 Task: Create in the project TranslateForge and in the Backlog issue 'Inconsistent formatting of date/time fields' a child issue 'Automated testing infrastructure disaster recovery remediation and optimization', and assign it to team member softage.4@softage.net.
Action: Mouse moved to (218, 58)
Screenshot: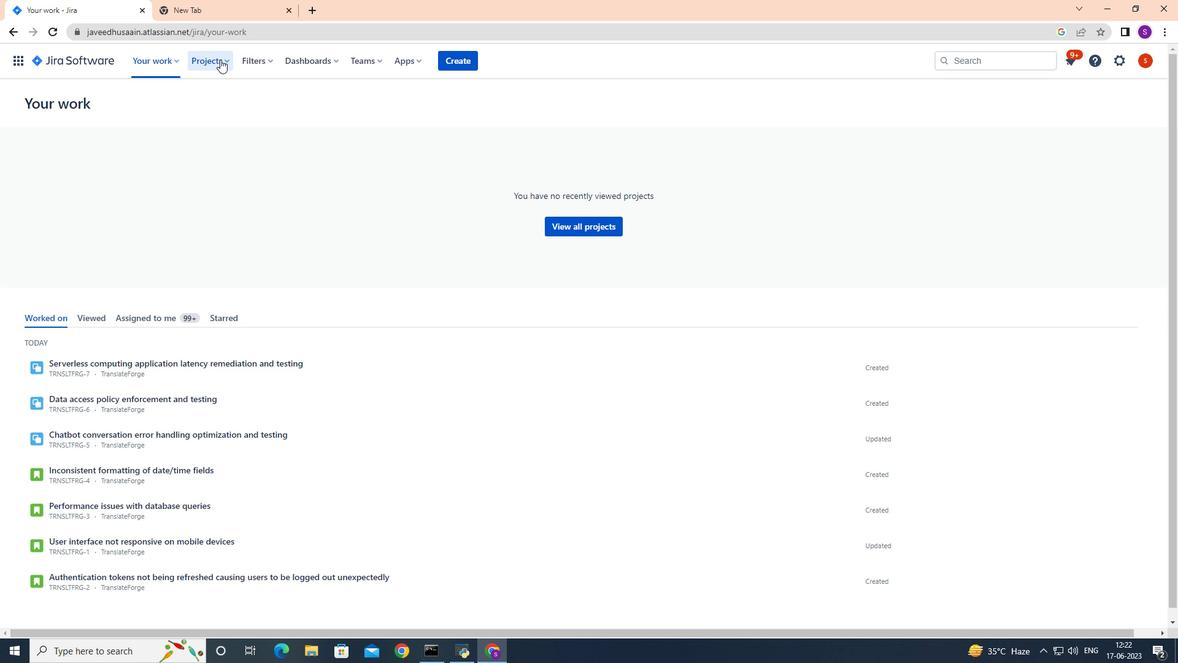 
Action: Mouse pressed left at (218, 58)
Screenshot: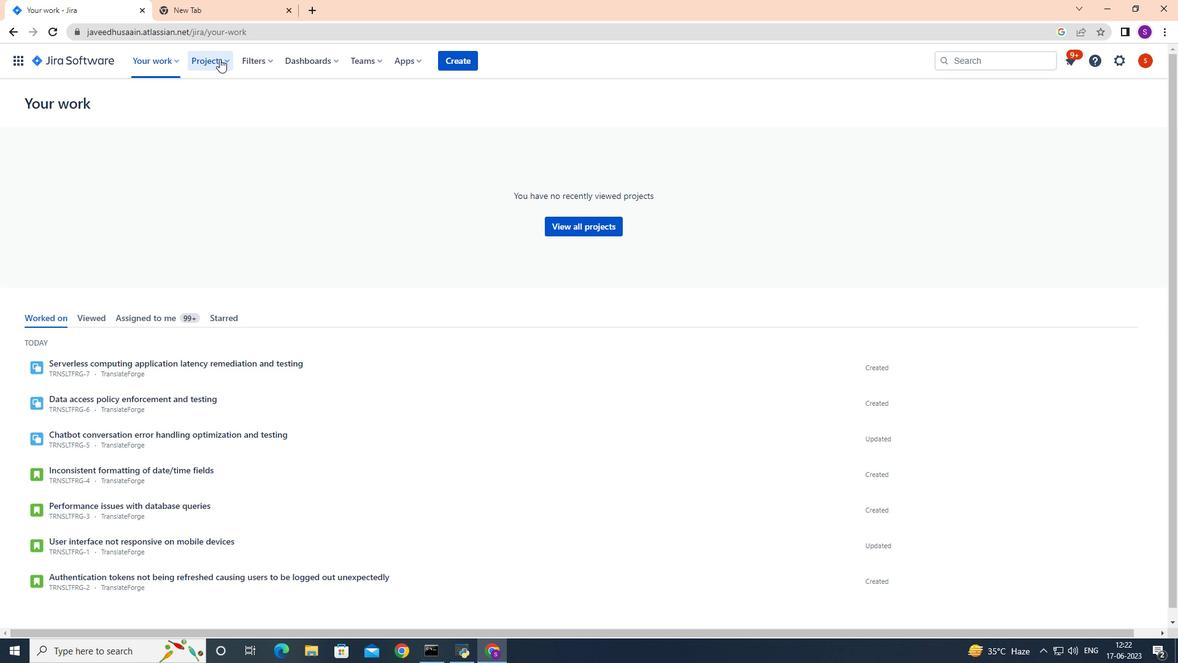 
Action: Mouse moved to (242, 116)
Screenshot: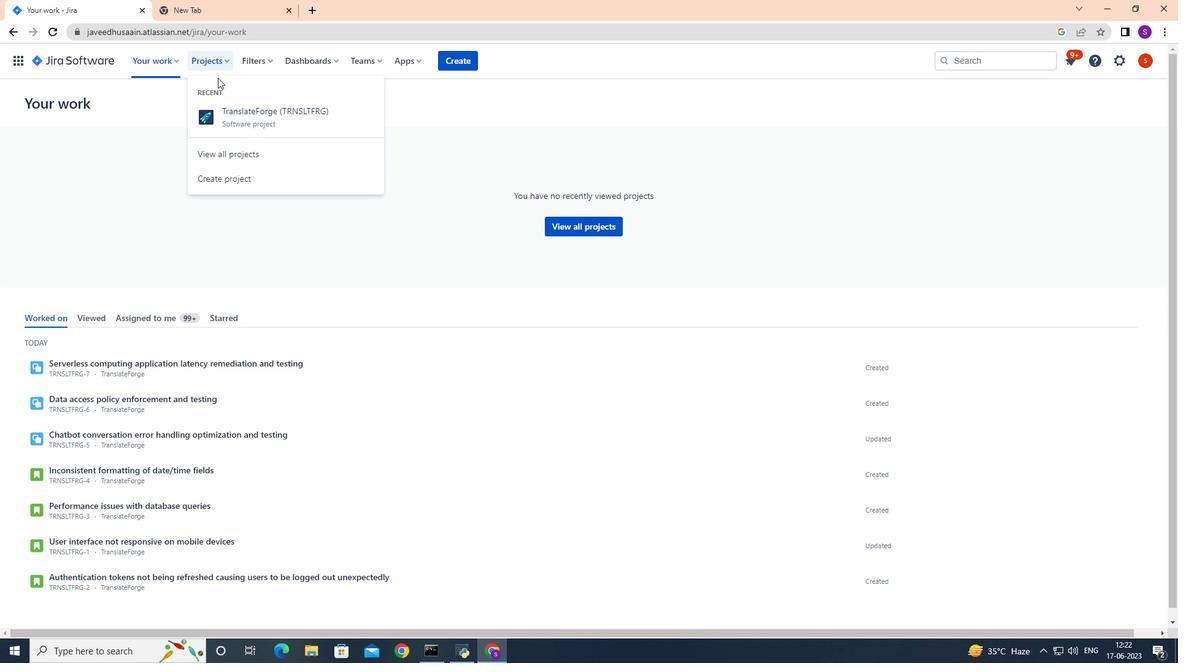 
Action: Mouse pressed left at (242, 116)
Screenshot: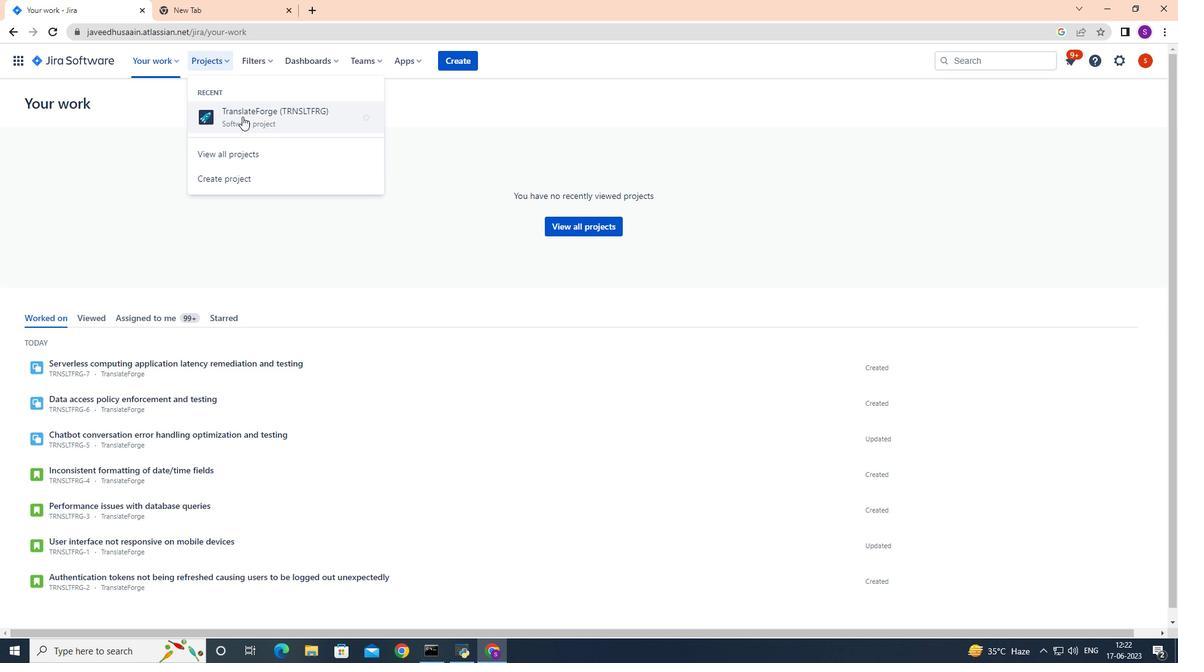 
Action: Mouse moved to (55, 189)
Screenshot: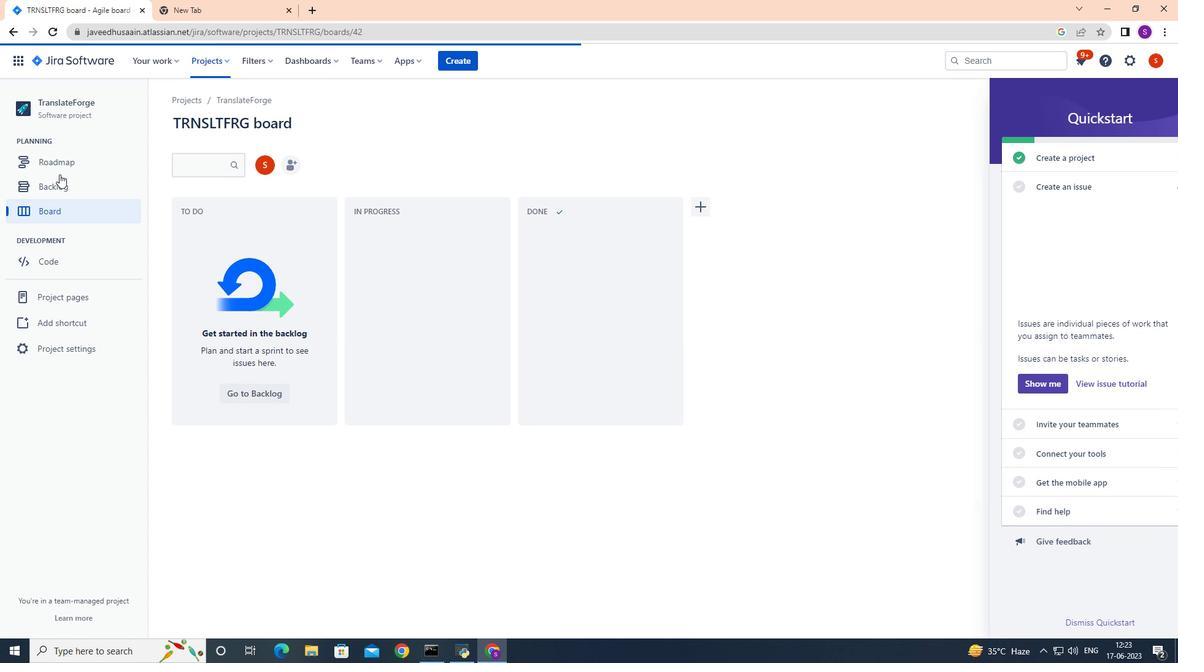 
Action: Mouse pressed left at (55, 189)
Screenshot: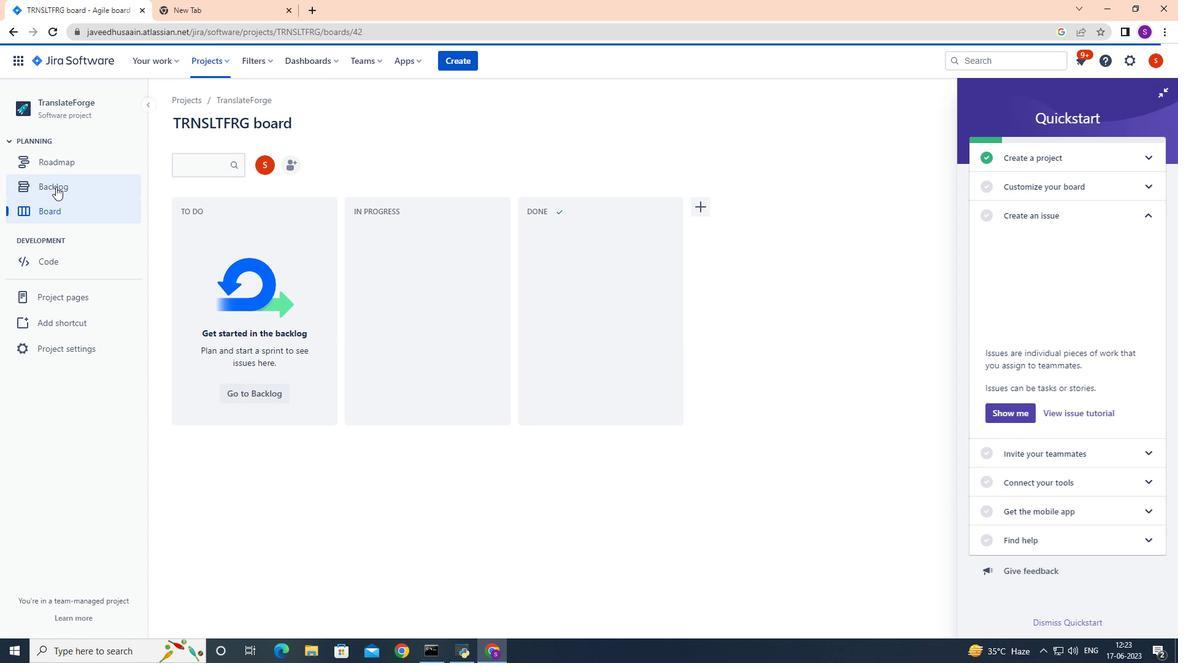 
Action: Mouse moved to (410, 326)
Screenshot: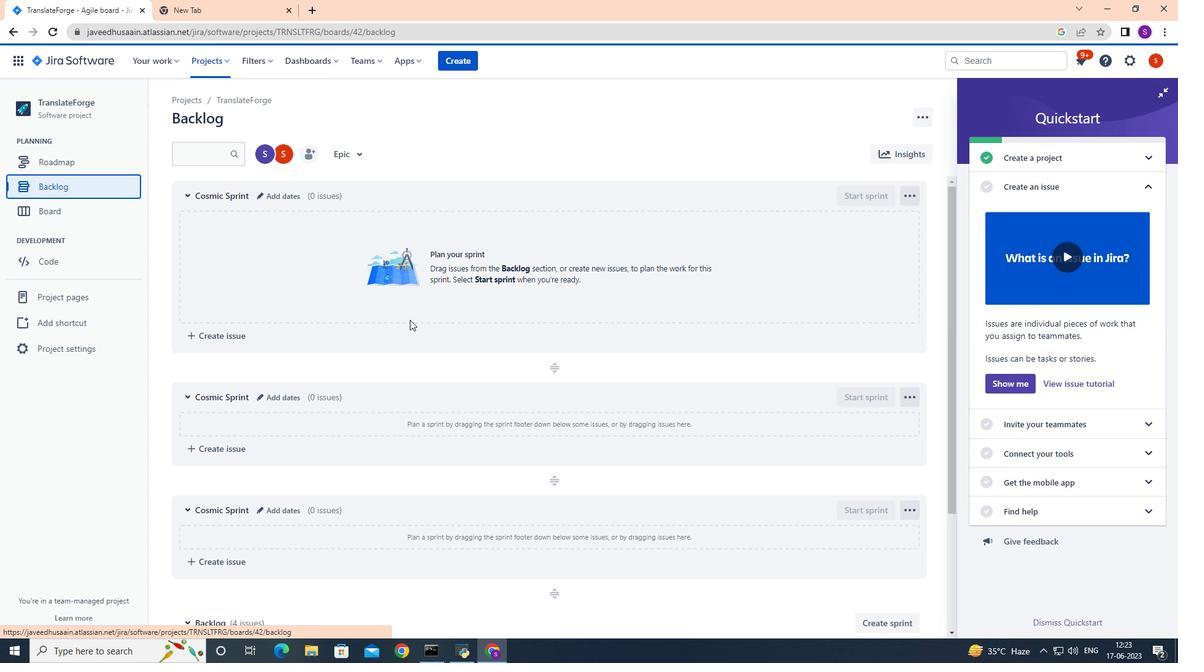 
Action: Mouse scrolled (410, 323) with delta (0, 0)
Screenshot: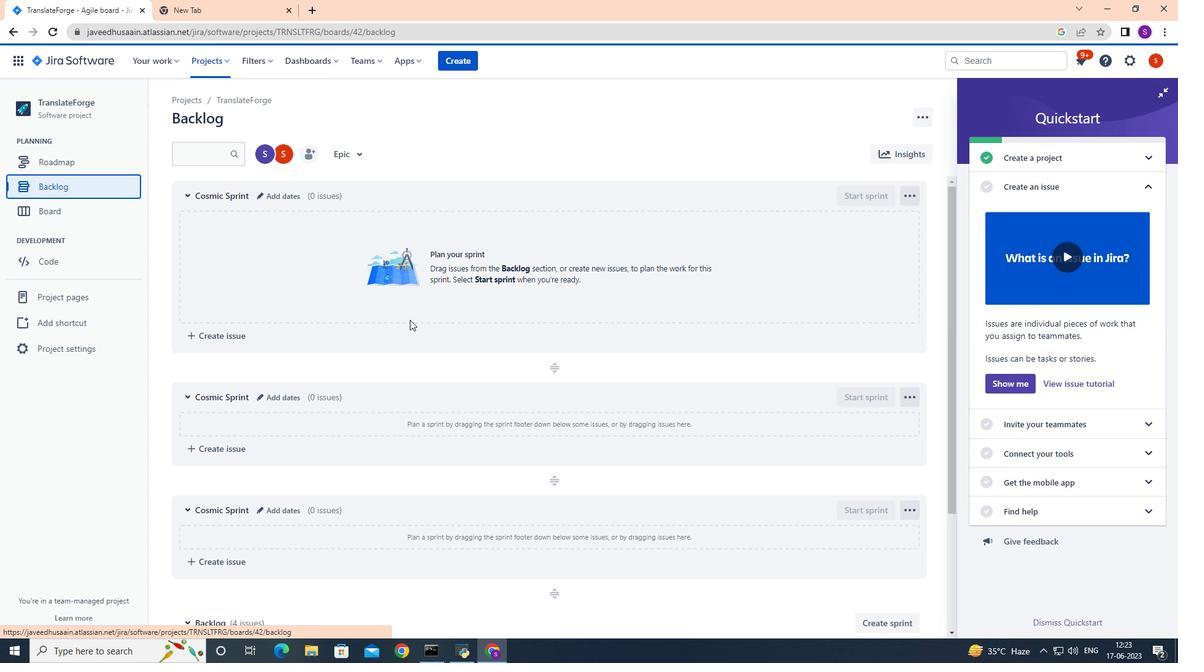 
Action: Mouse moved to (410, 334)
Screenshot: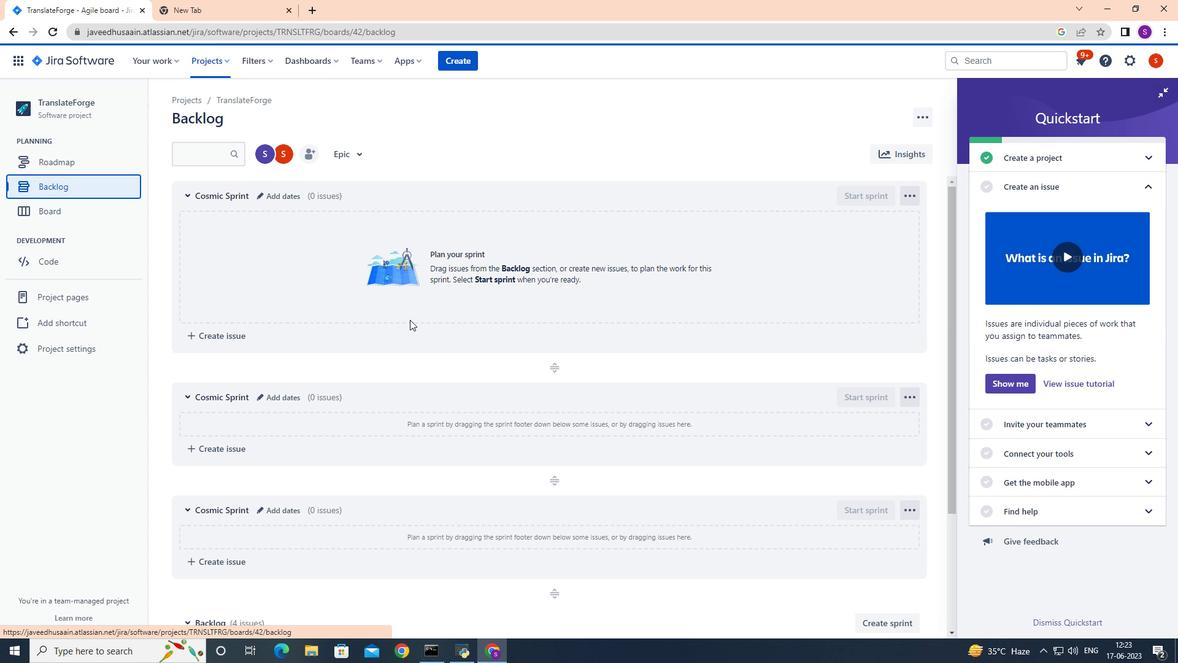 
Action: Mouse scrolled (410, 332) with delta (0, 0)
Screenshot: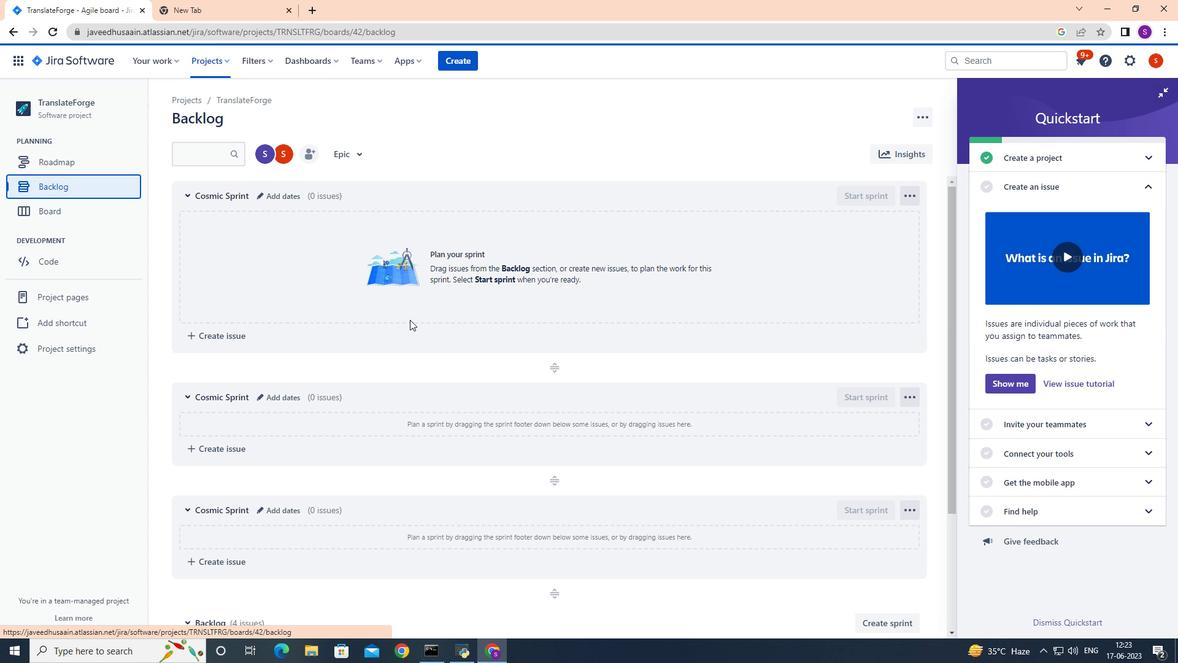 
Action: Mouse moved to (410, 335)
Screenshot: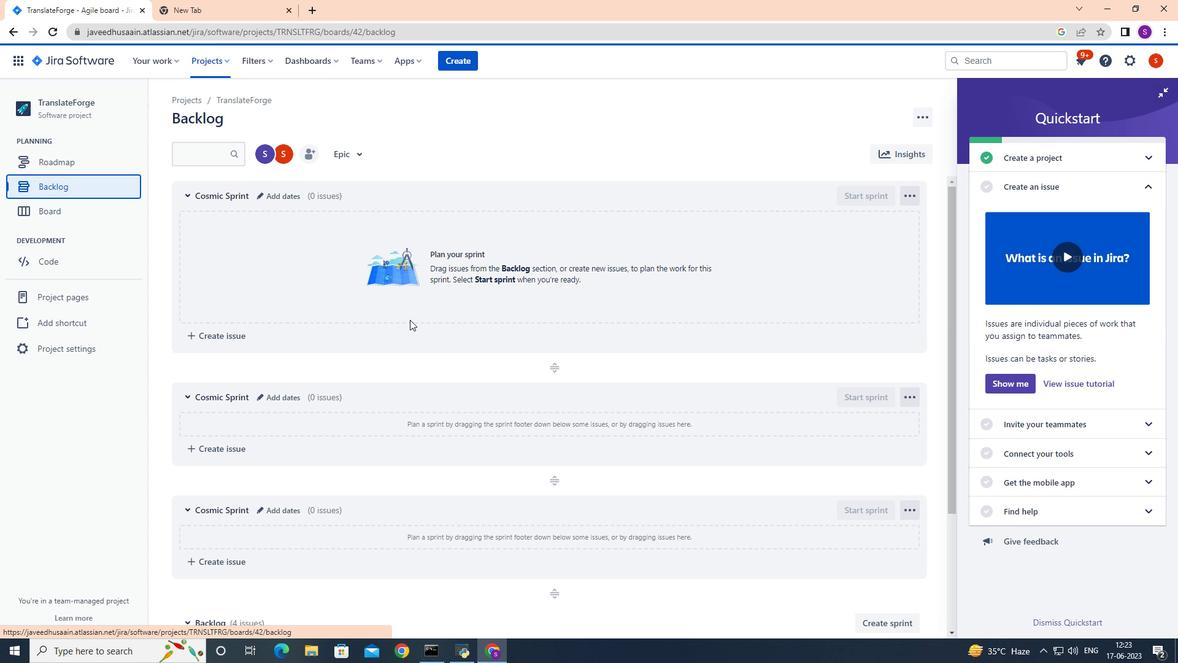 
Action: Mouse scrolled (410, 334) with delta (0, 0)
Screenshot: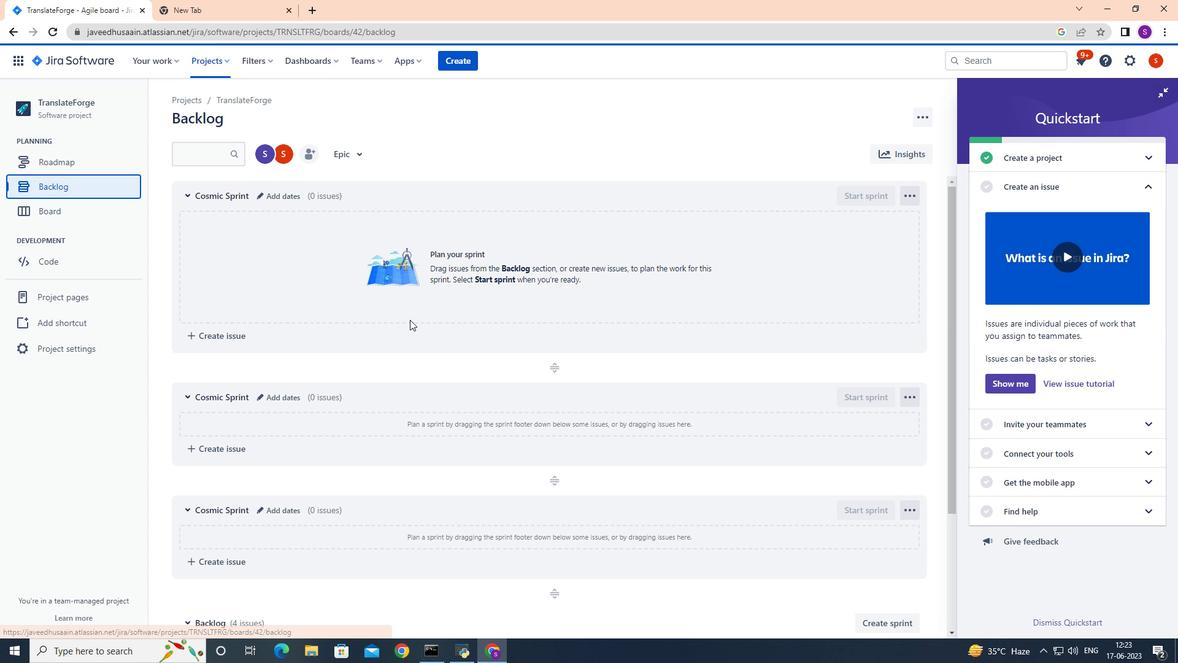 
Action: Mouse scrolled (410, 334) with delta (0, 0)
Screenshot: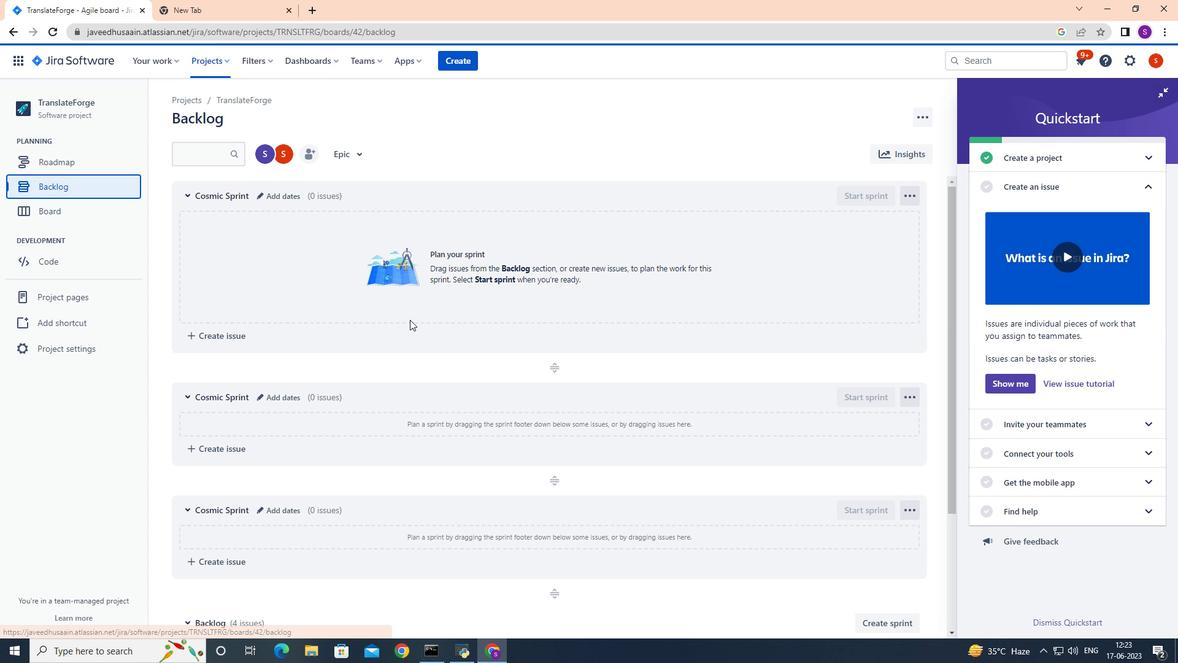 
Action: Mouse scrolled (410, 334) with delta (0, 0)
Screenshot: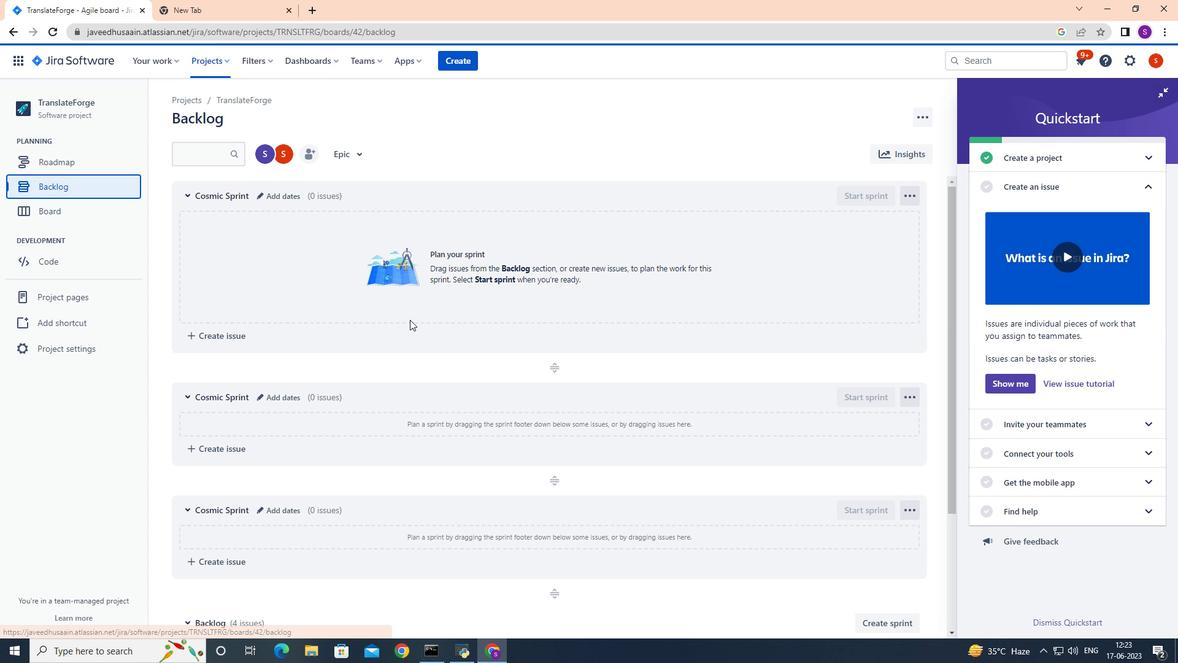 
Action: Mouse scrolled (410, 334) with delta (0, 0)
Screenshot: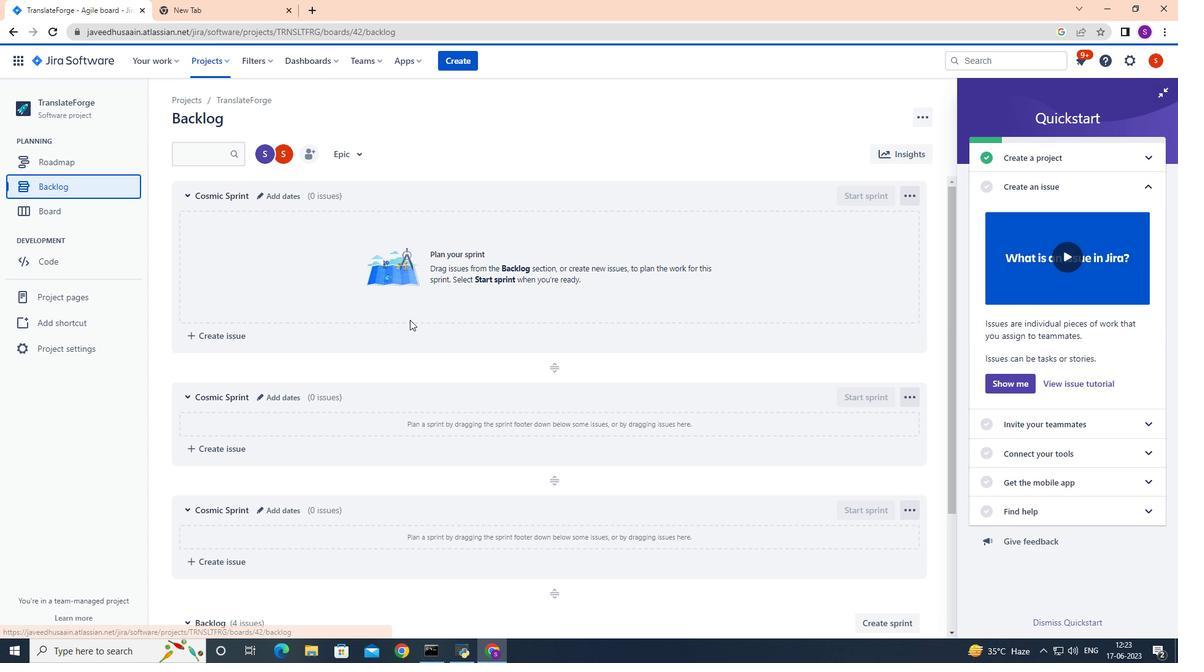
Action: Mouse scrolled (410, 334) with delta (0, 0)
Screenshot: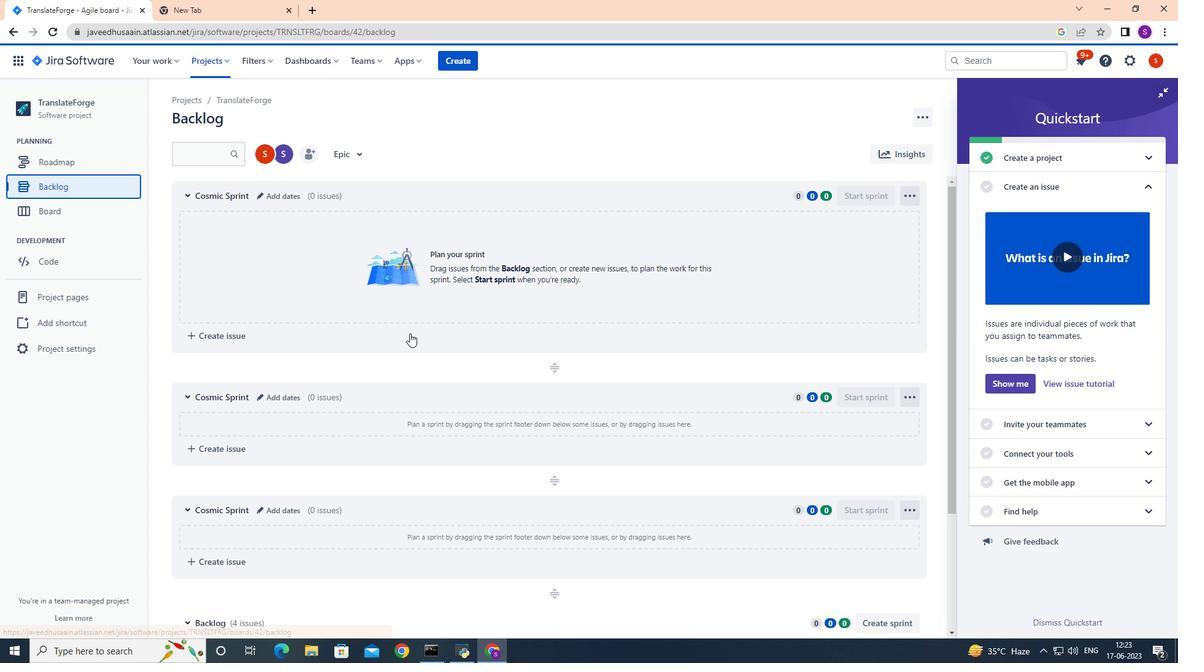 
Action: Mouse scrolled (410, 334) with delta (0, 0)
Screenshot: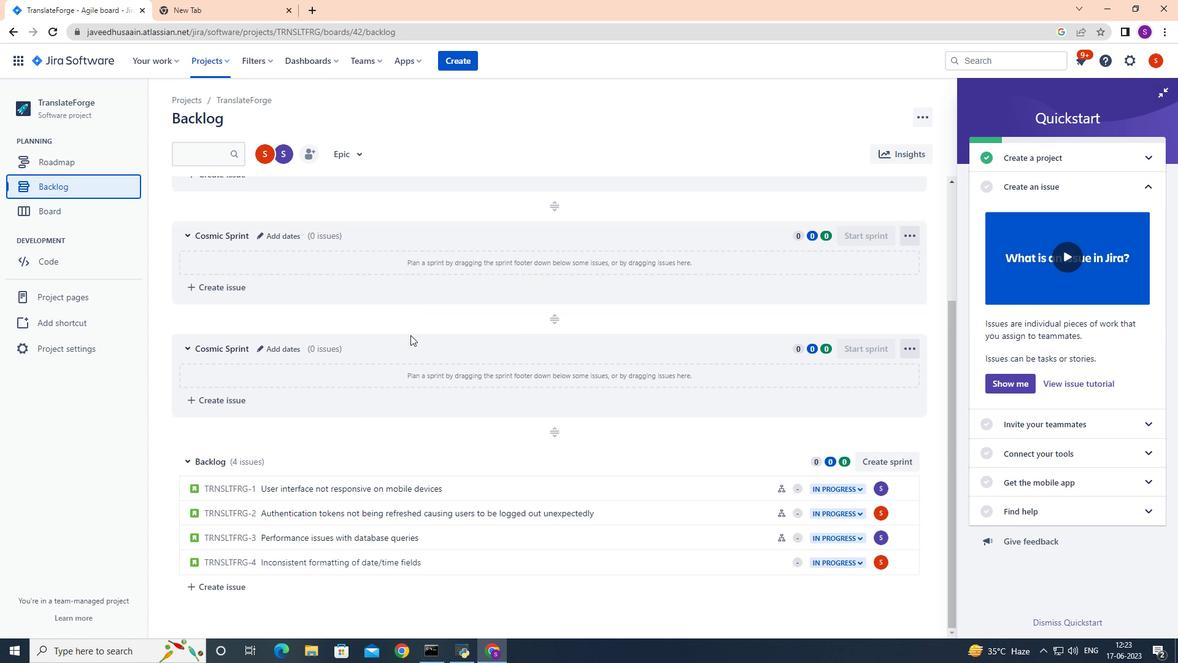 
Action: Mouse scrolled (410, 334) with delta (0, 0)
Screenshot: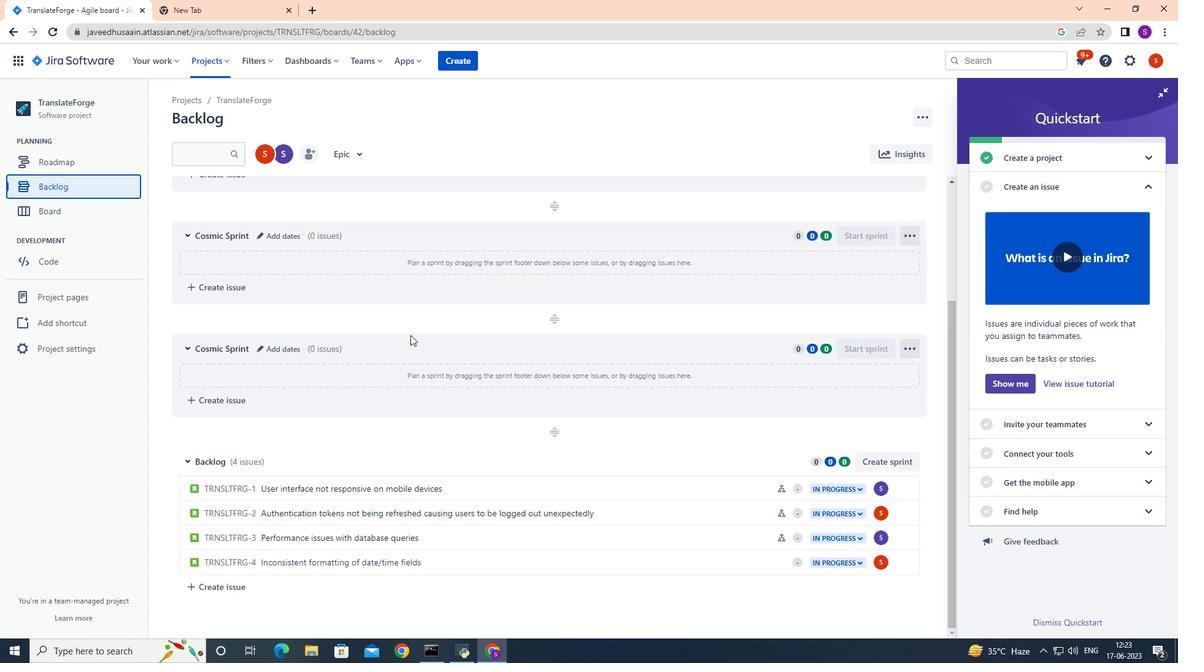 
Action: Mouse scrolled (410, 334) with delta (0, 0)
Screenshot: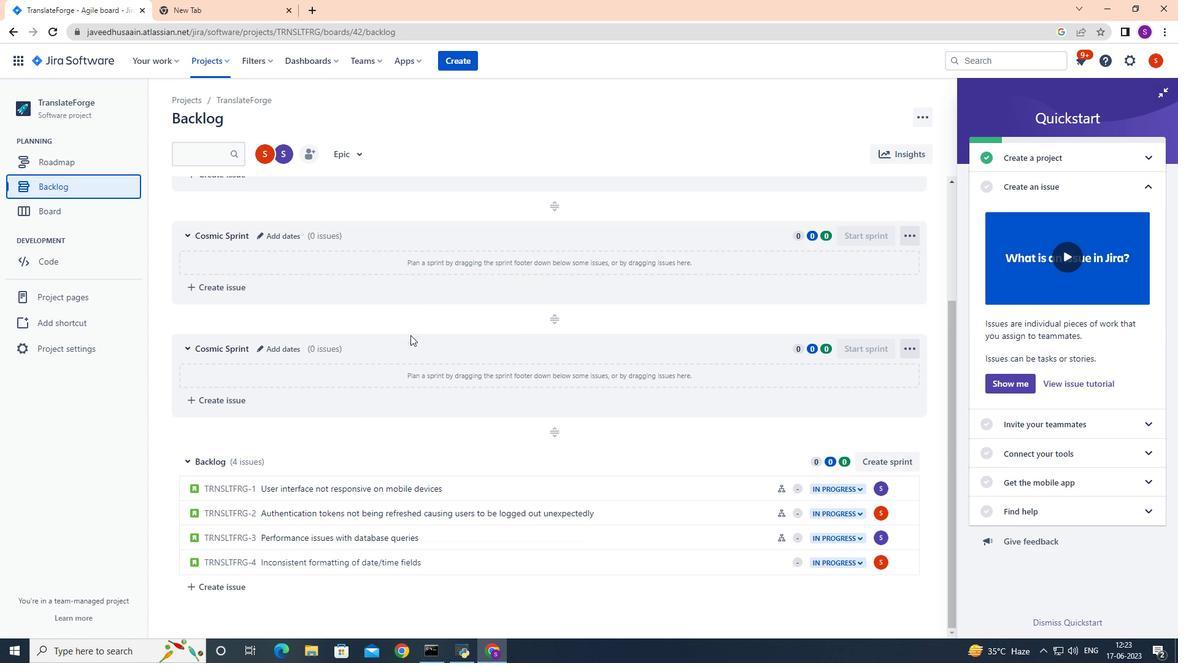 
Action: Mouse scrolled (410, 334) with delta (0, 0)
Screenshot: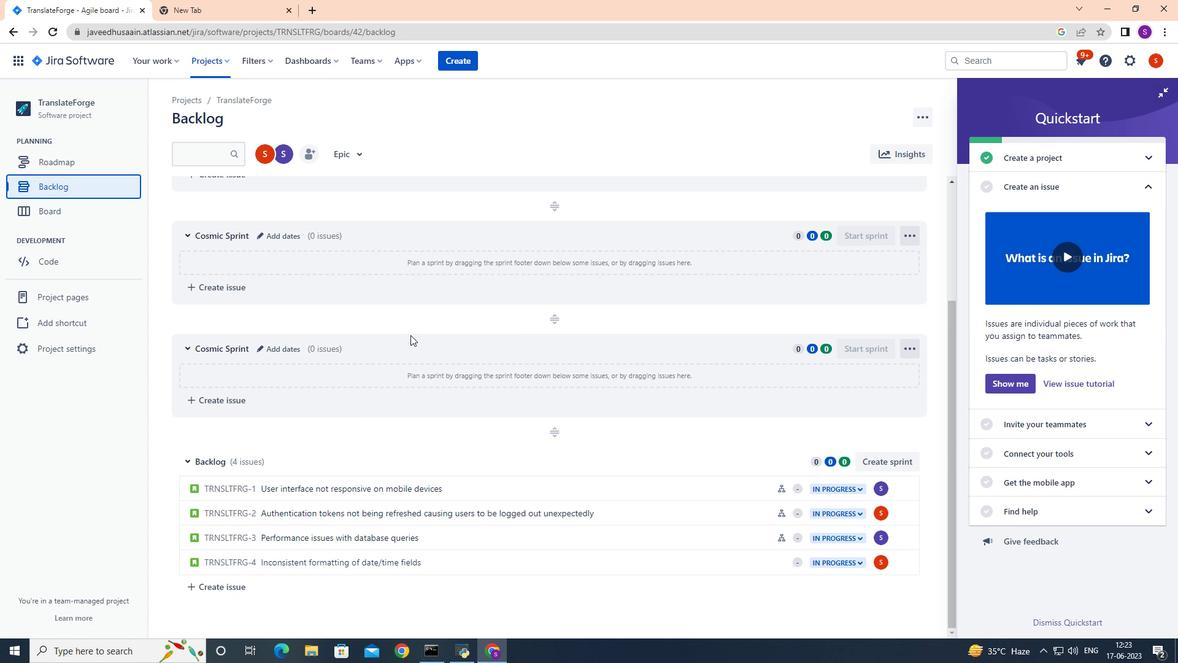 
Action: Mouse scrolled (410, 334) with delta (0, 0)
Screenshot: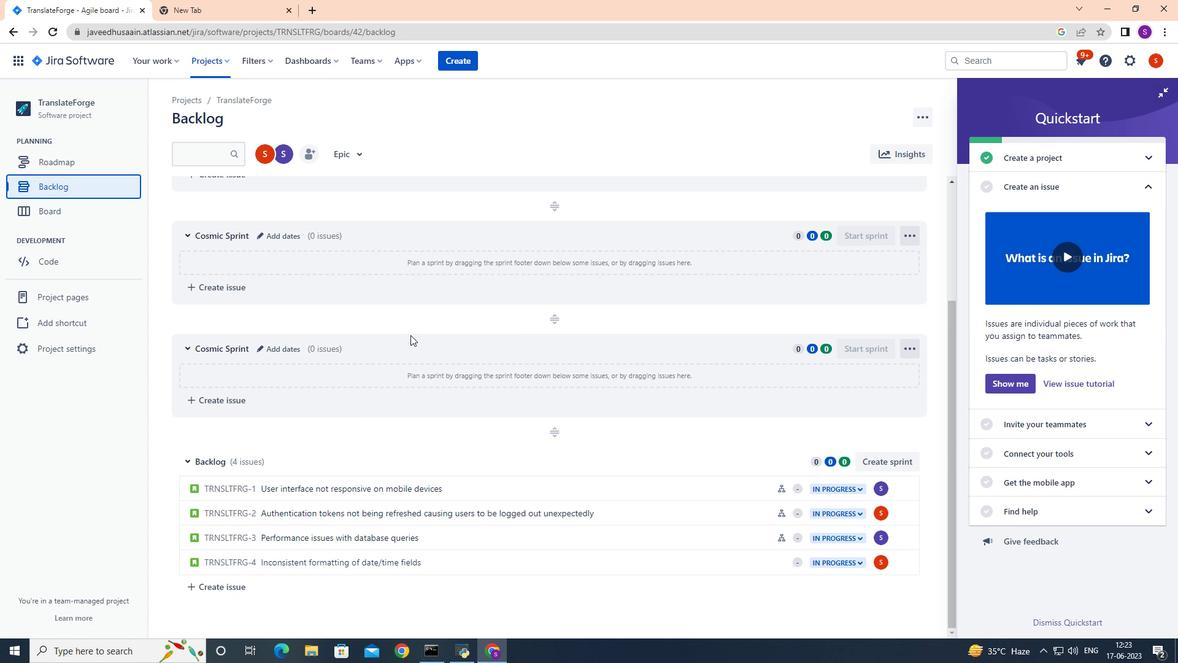 
Action: Mouse moved to (300, 562)
Screenshot: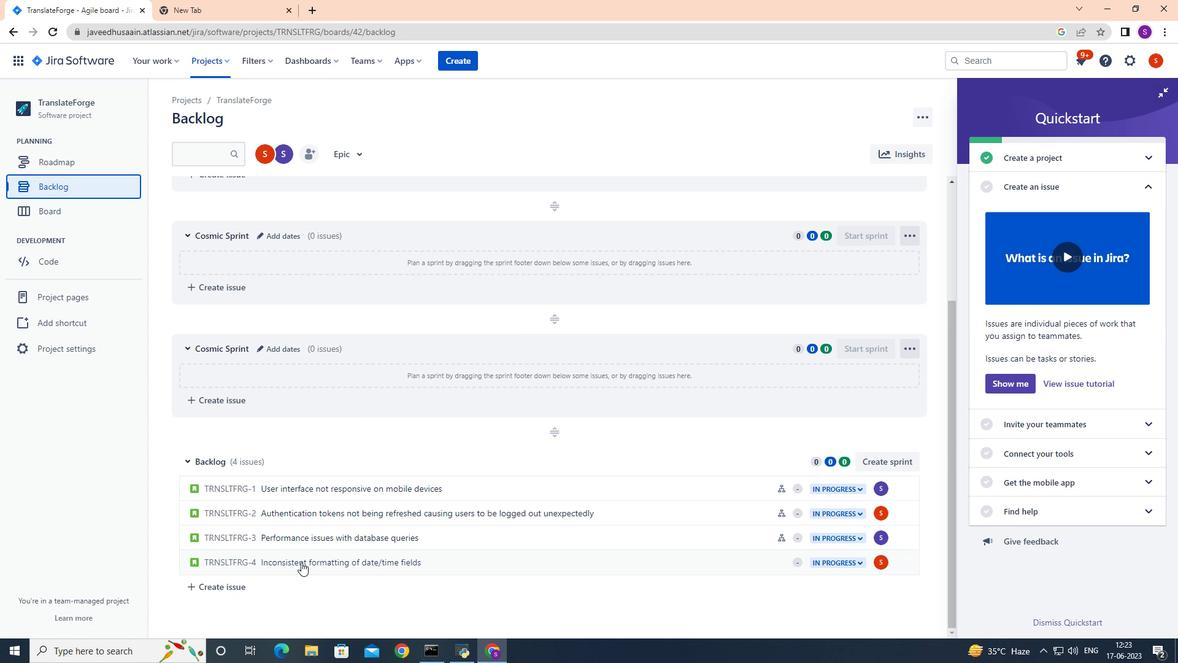 
Action: Mouse pressed left at (300, 562)
Screenshot: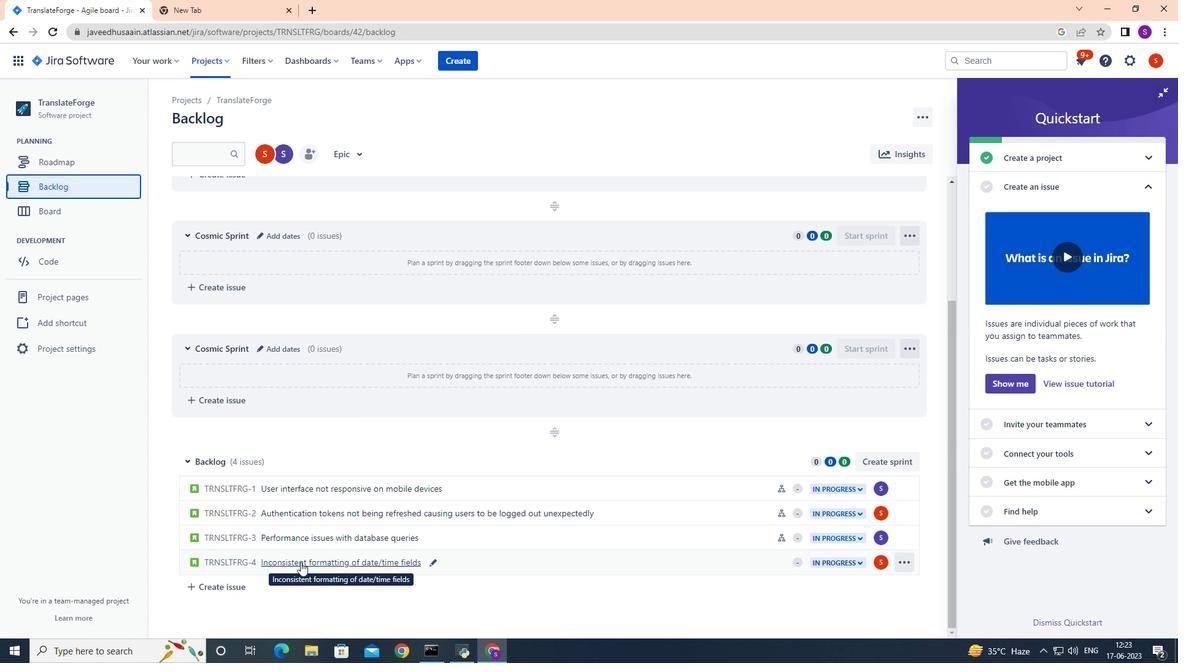 
Action: Mouse moved to (740, 262)
Screenshot: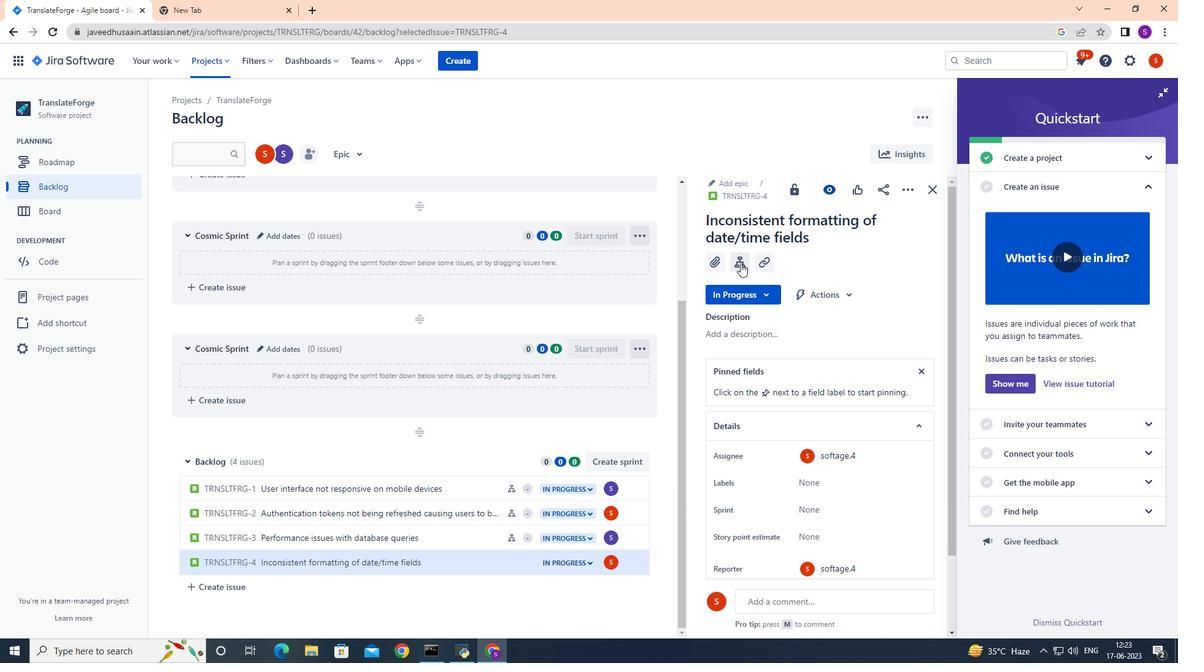 
Action: Mouse pressed left at (740, 262)
Screenshot: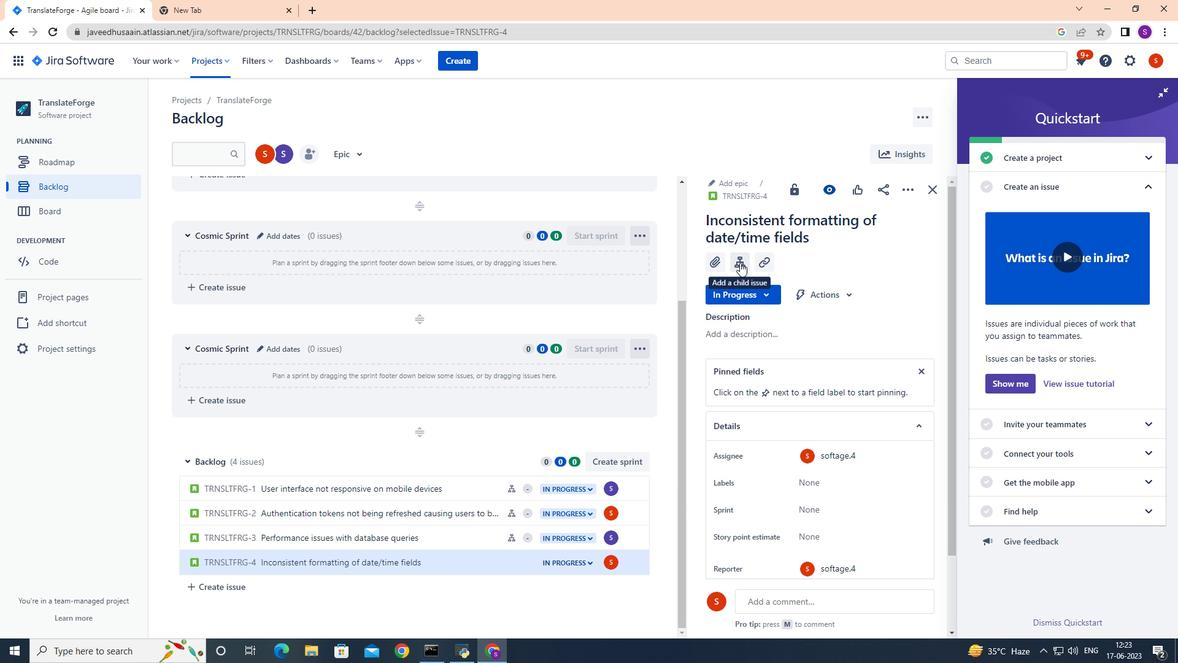 
Action: Mouse moved to (757, 384)
Screenshot: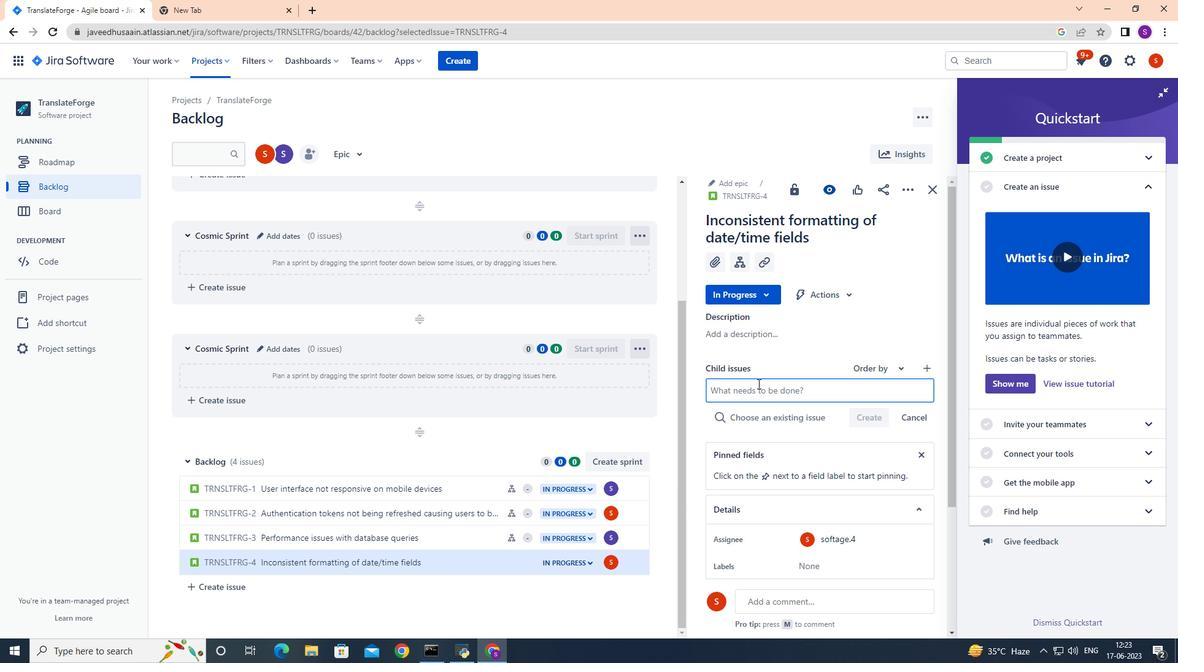 
Action: Mouse pressed left at (757, 384)
Screenshot: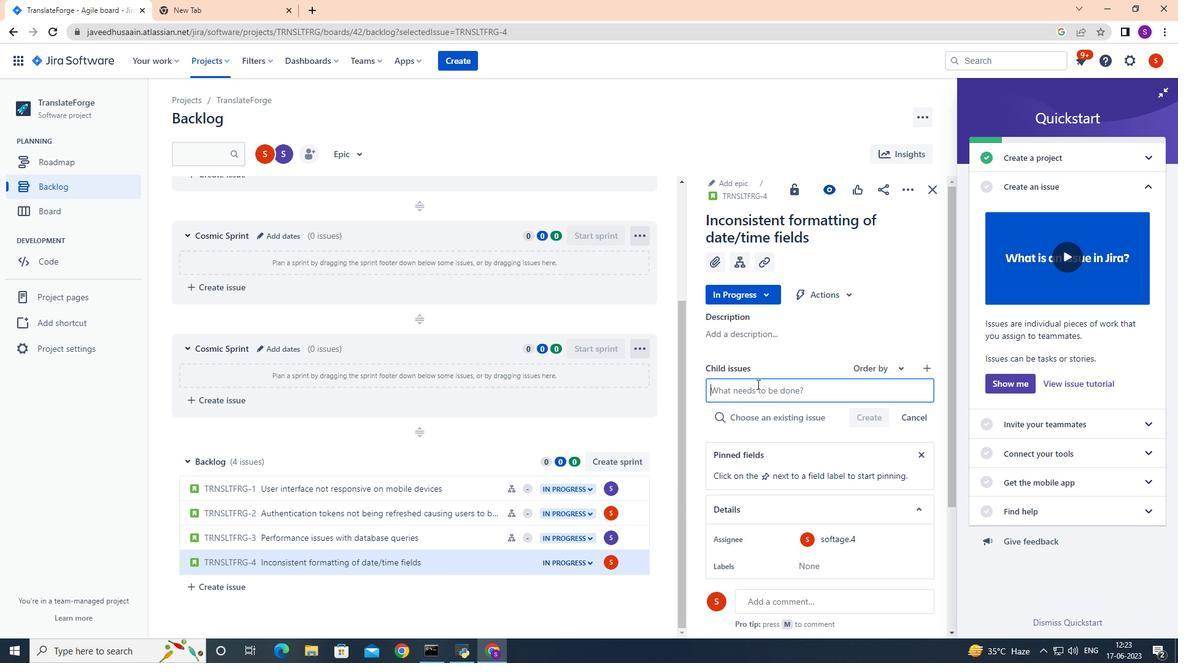 
Action: Key pressed <Key.shift>Automates<Key.space>testing<Key.space>infrastucture<Key.space>disastr<Key.backspace><Key.backspace>ter<Key.space>recovery<Key.space>remediatu<Key.backspace>ion<Key.space>and<Key.space>optimization
Screenshot: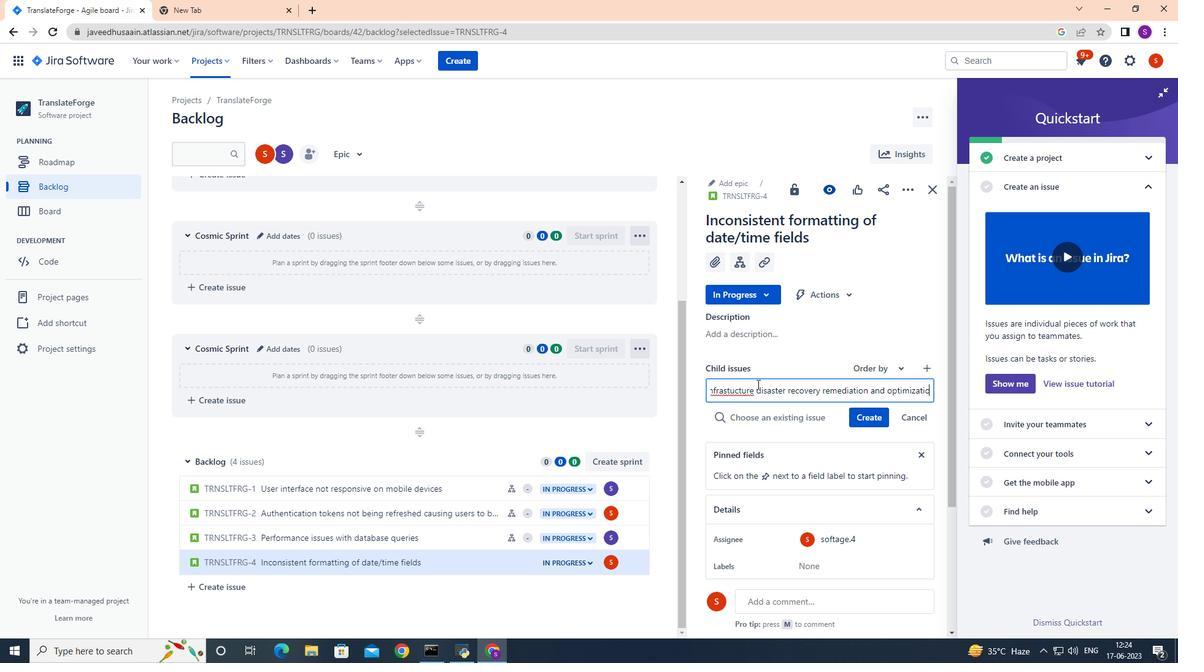 
Action: Mouse moved to (788, 388)
Screenshot: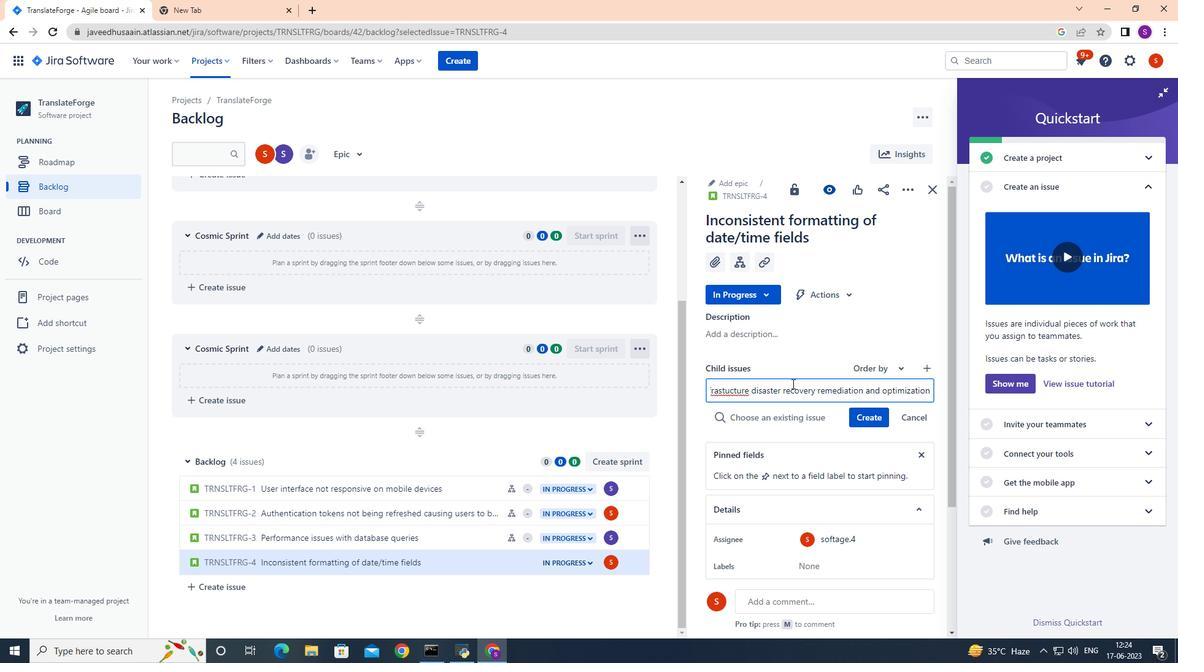 
Action: Mouse pressed left at (788, 388)
Screenshot: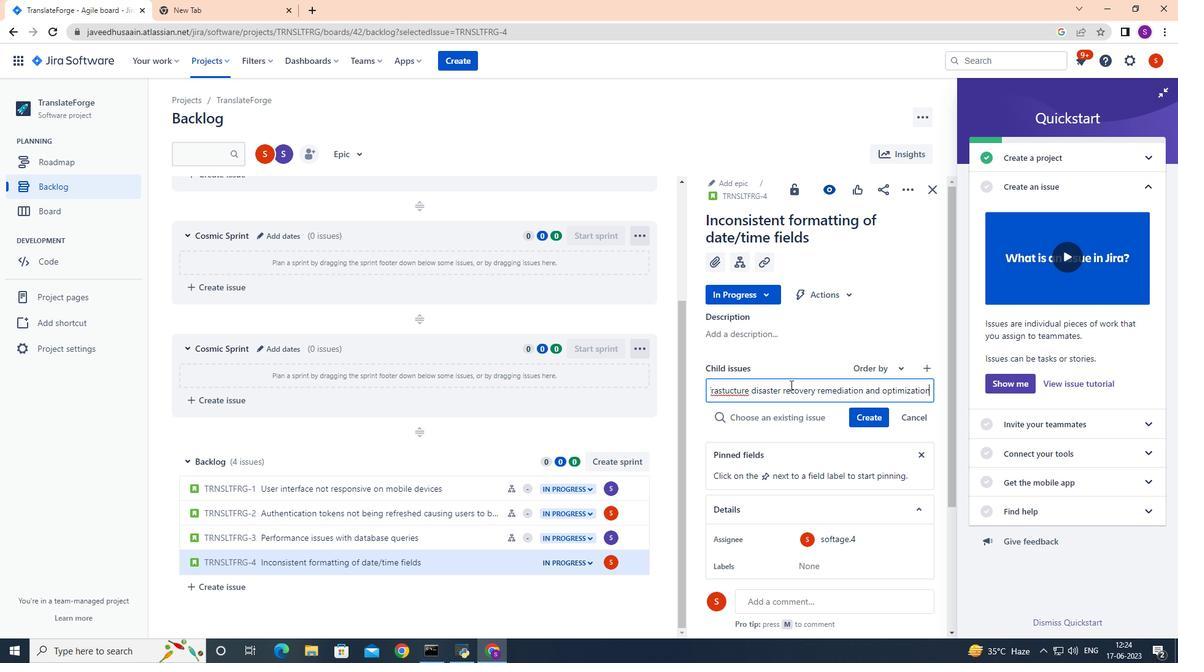 
Action: Mouse moved to (804, 386)
Screenshot: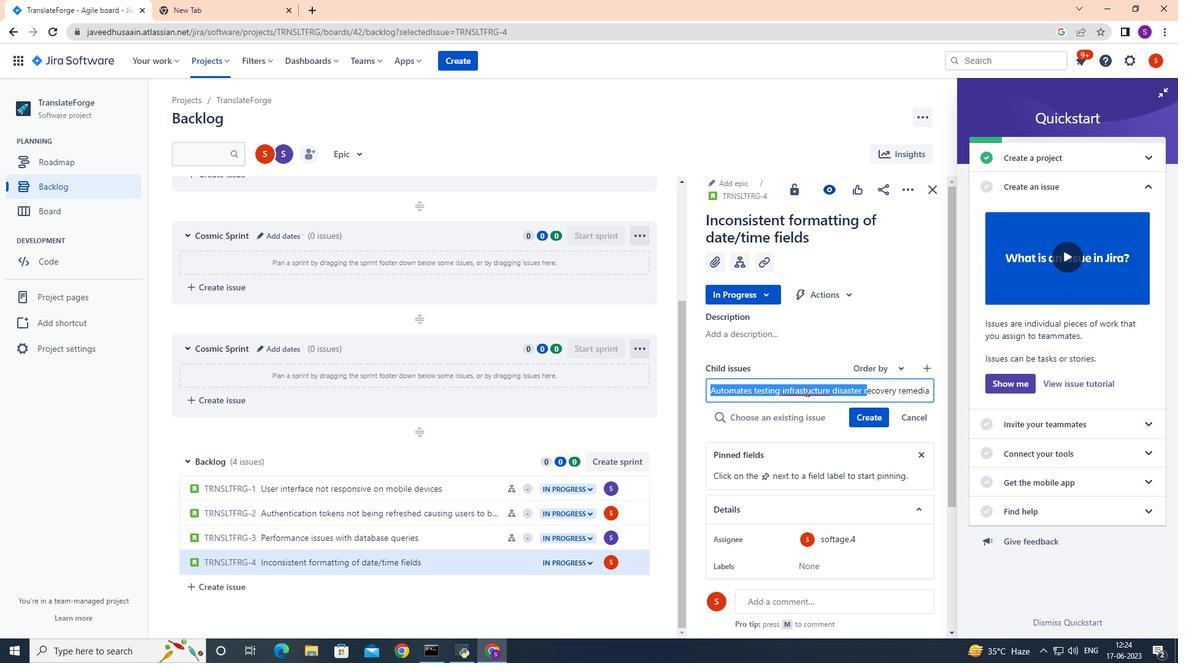 
Action: Mouse pressed left at (804, 386)
Screenshot: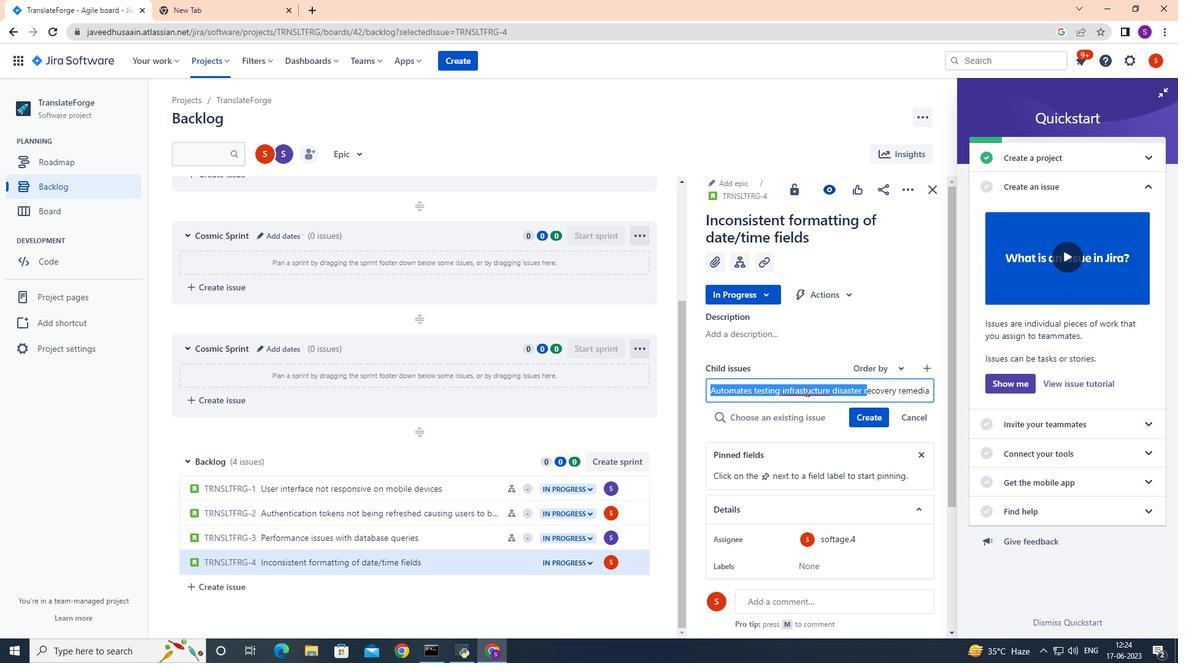 
Action: Mouse moved to (874, 421)
Screenshot: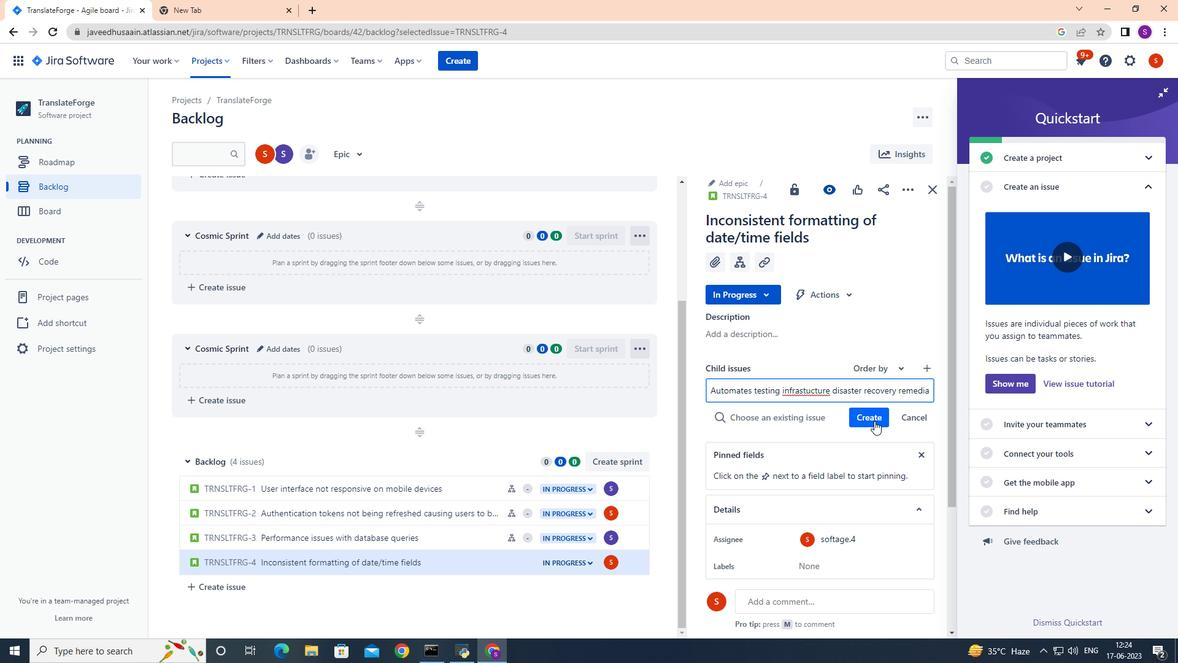 
Action: Mouse pressed left at (874, 421)
Screenshot: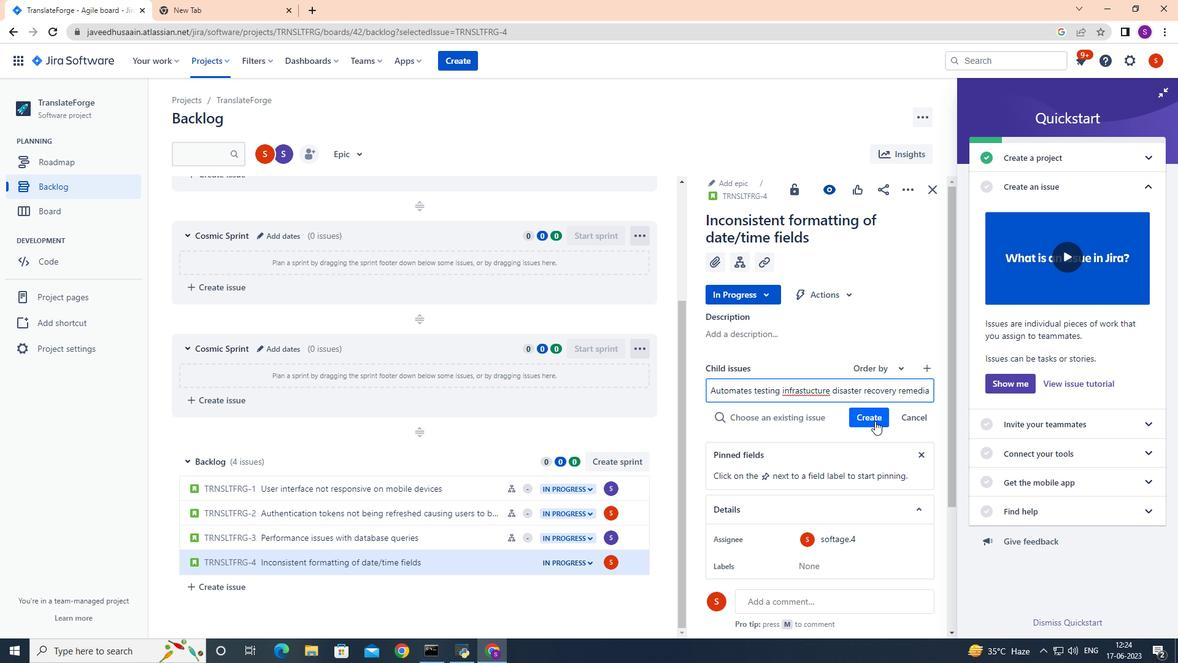 
Action: Mouse moved to (877, 399)
Screenshot: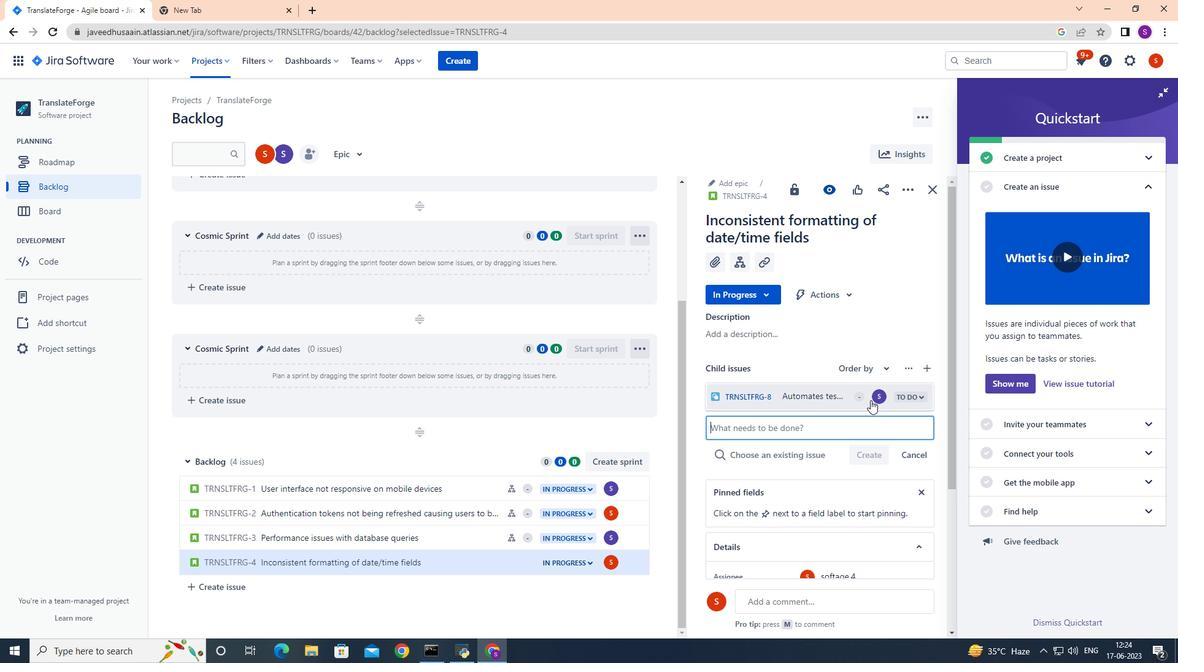 
Action: Mouse pressed left at (877, 399)
Screenshot: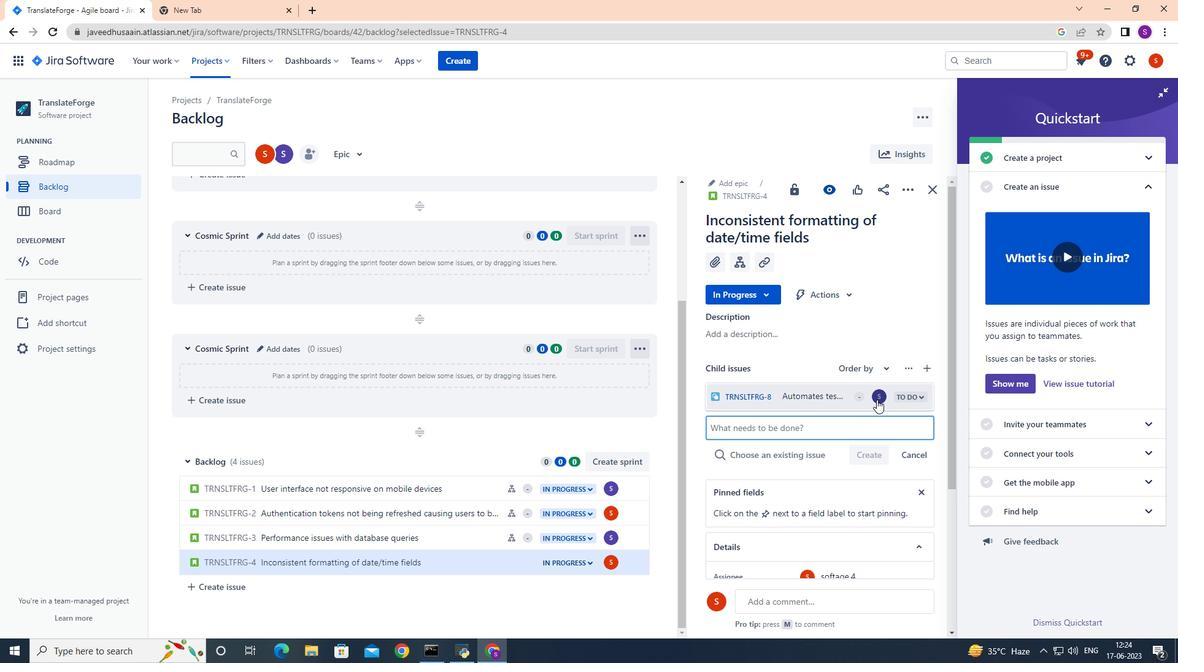 
Action: Mouse moved to (852, 383)
Screenshot: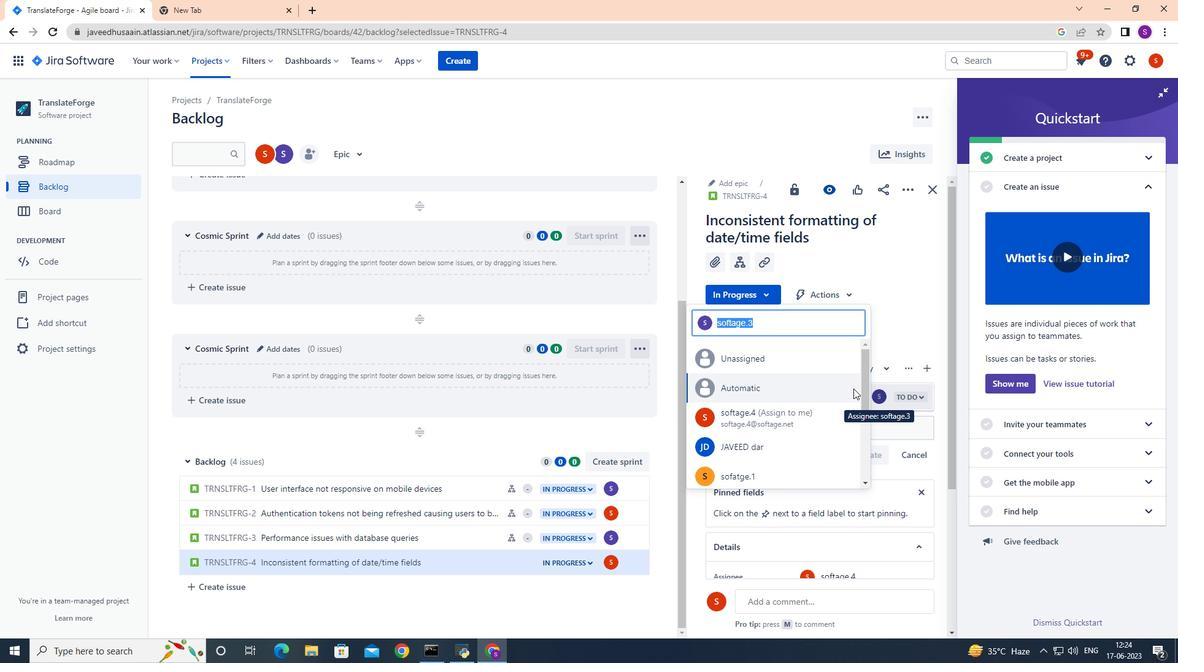 
Action: Key pressed <Key.backspace>softage.4<Key.shift>@softage.net
Screenshot: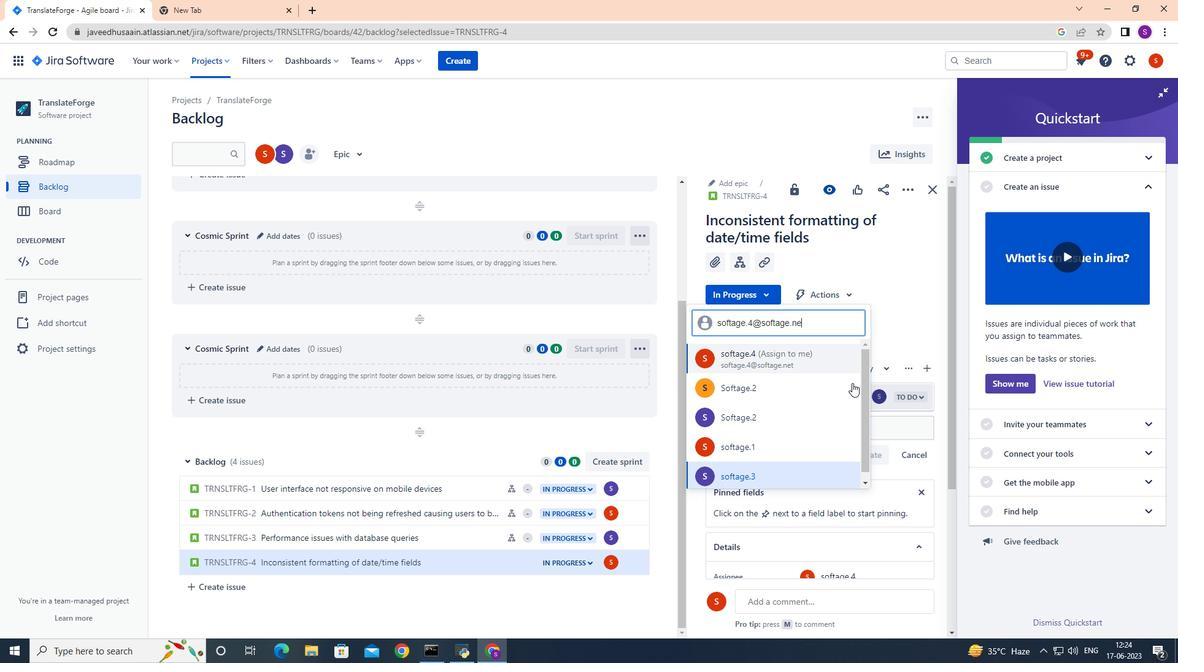 
Action: Mouse moved to (736, 394)
Screenshot: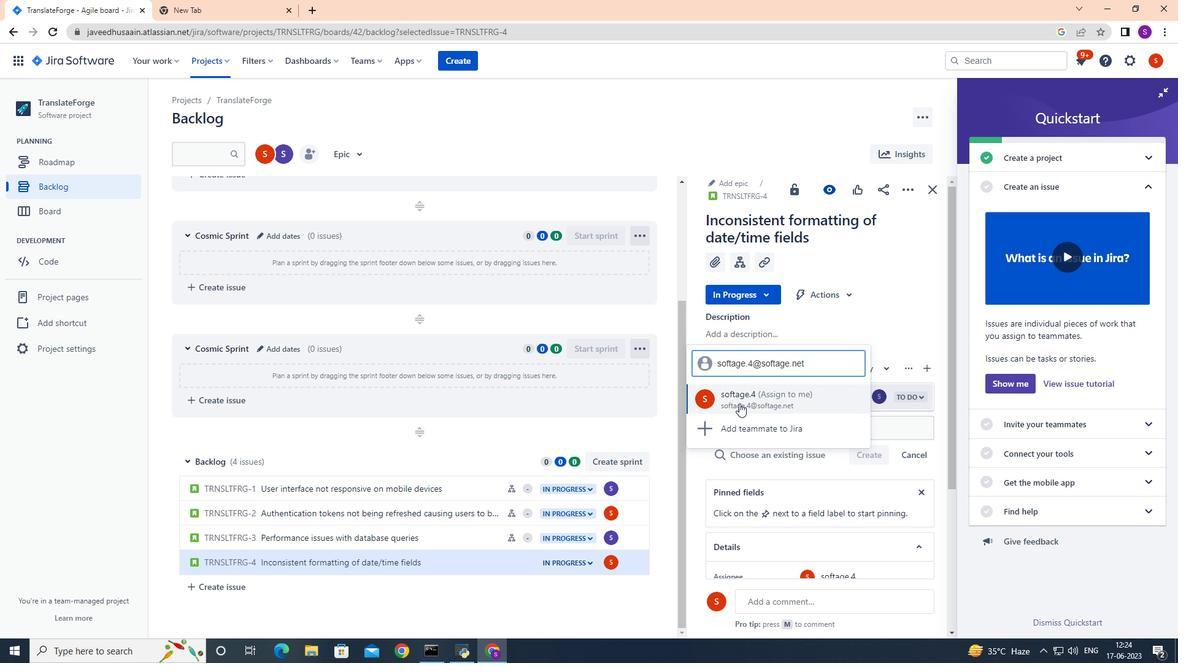 
Action: Mouse pressed left at (736, 394)
Screenshot: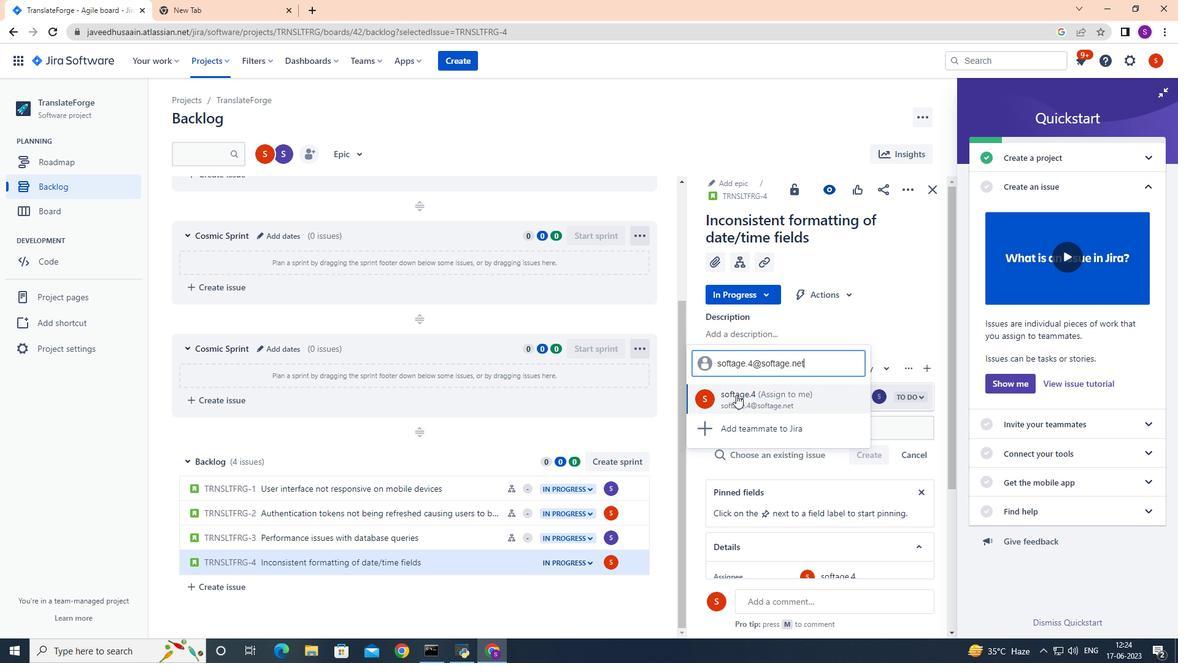 
